 Task: Paste the formula only.
Action: Mouse moved to (66, 92)
Screenshot: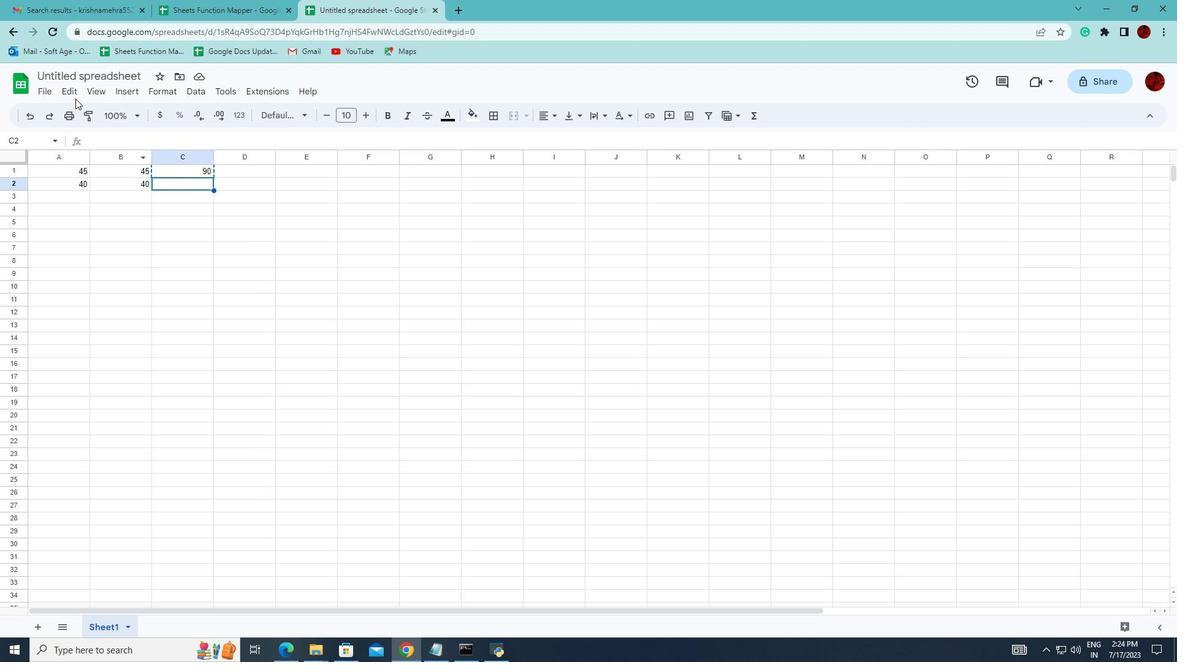 
Action: Mouse pressed left at (66, 92)
Screenshot: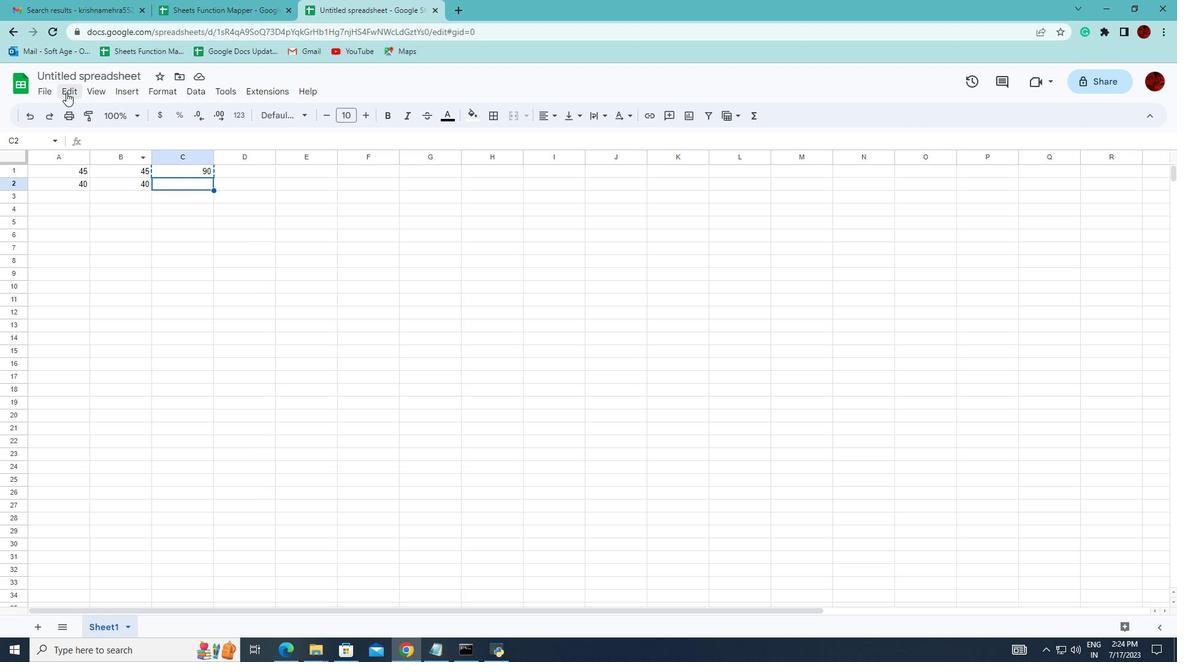 
Action: Mouse moved to (285, 268)
Screenshot: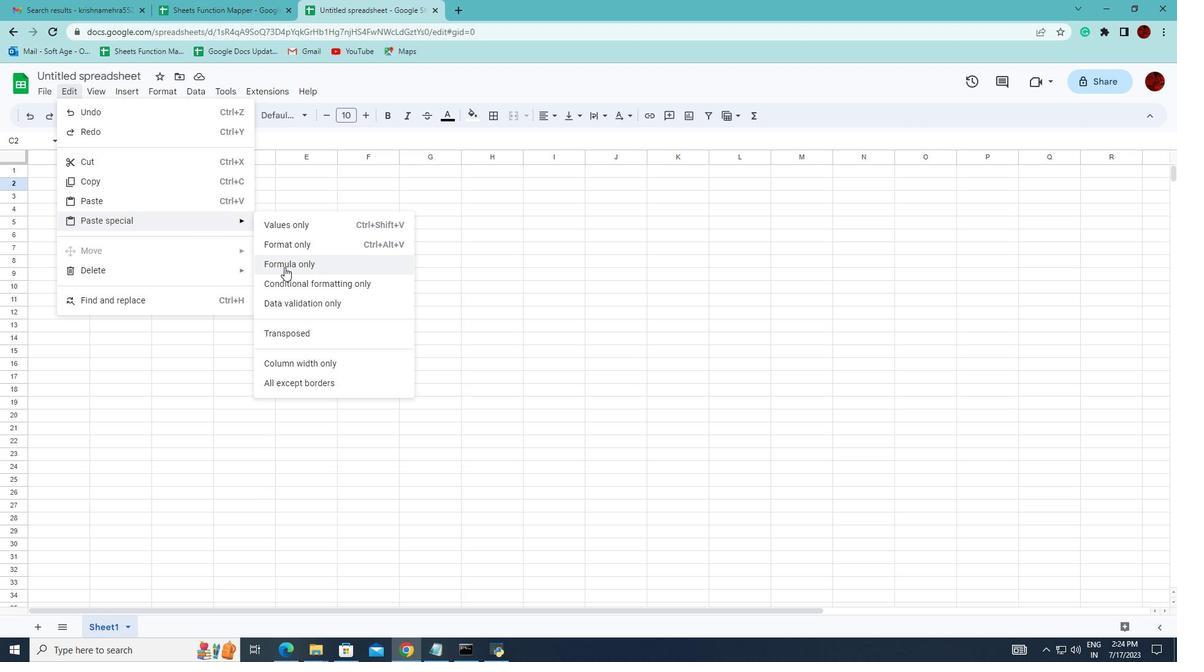 
Action: Mouse pressed left at (285, 268)
Screenshot: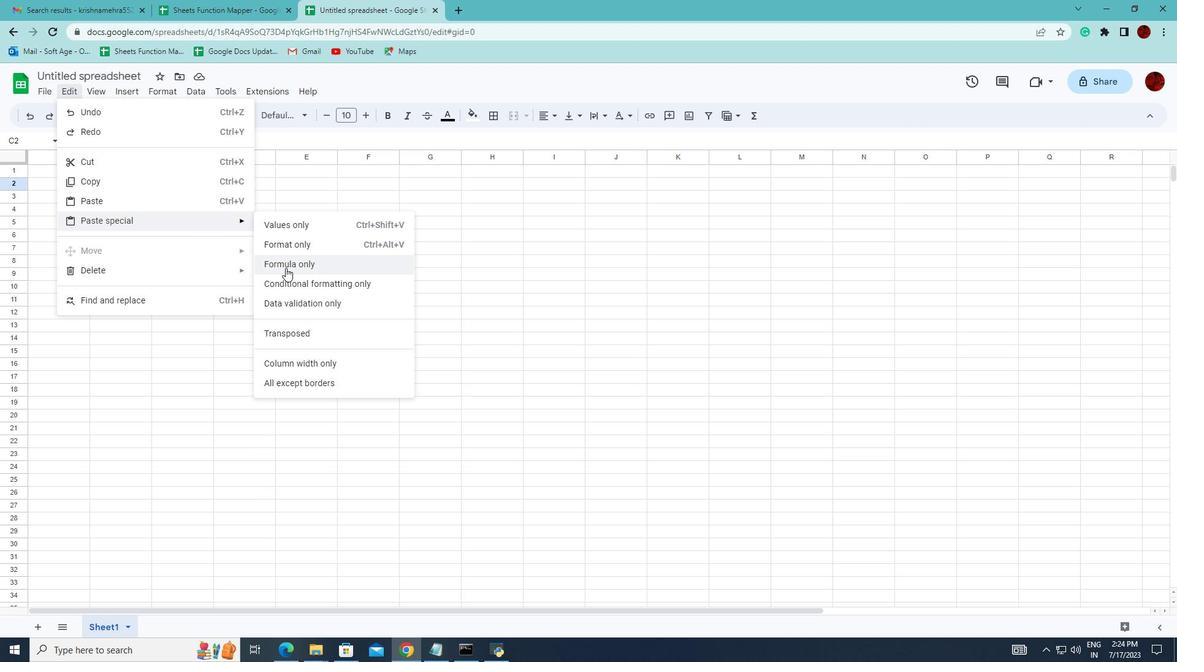
